 Task: Rotate the text to 6 angle.
Action: Mouse moved to (670, 229)
Screenshot: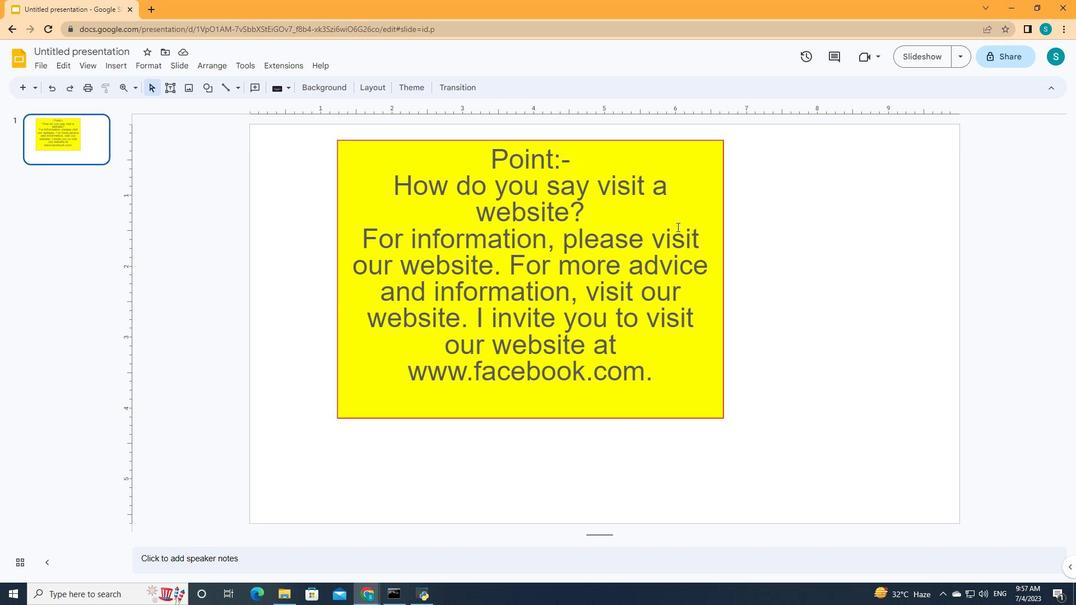 
Action: Mouse pressed left at (670, 229)
Screenshot: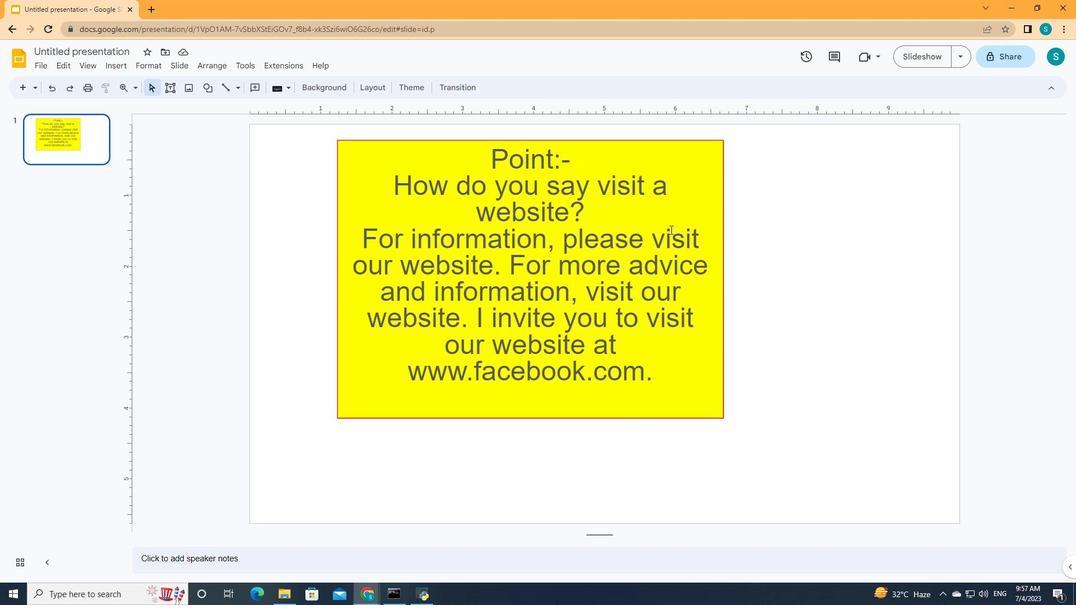 
Action: Mouse moved to (774, 85)
Screenshot: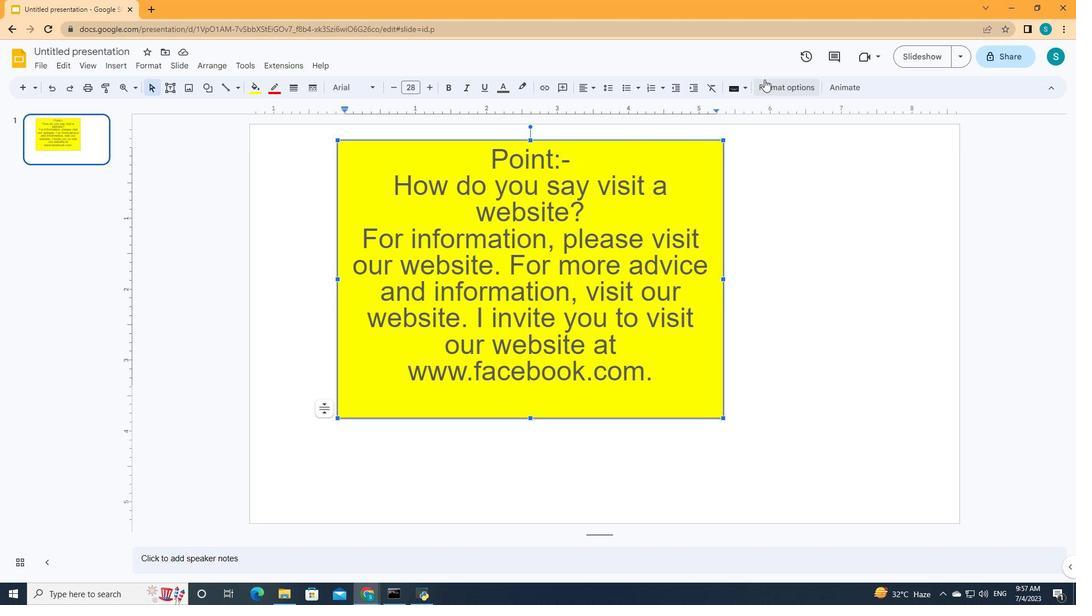 
Action: Mouse pressed left at (774, 85)
Screenshot: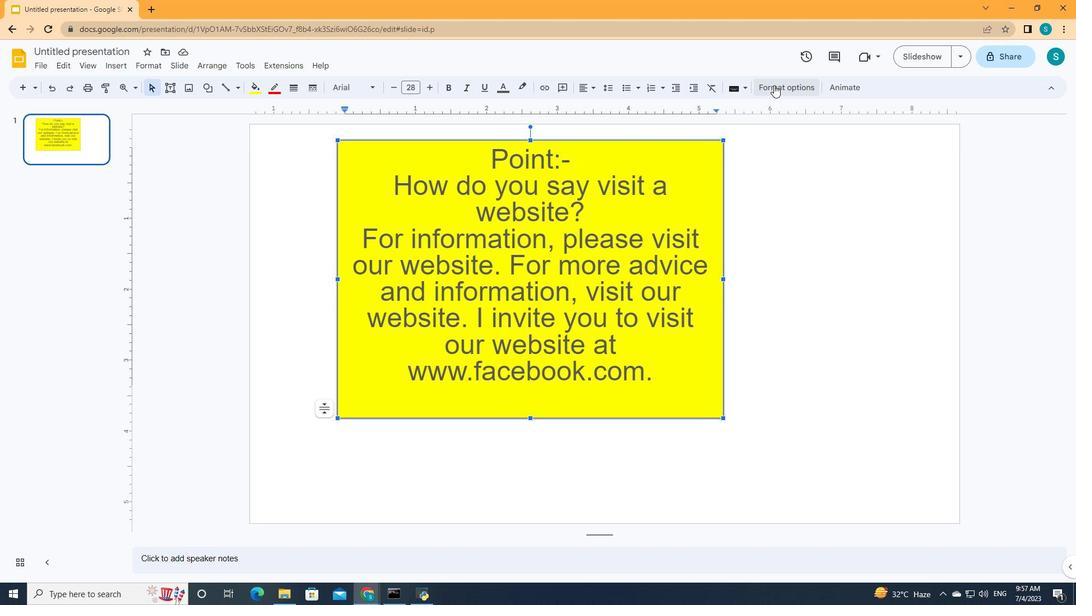
Action: Mouse moved to (914, 124)
Screenshot: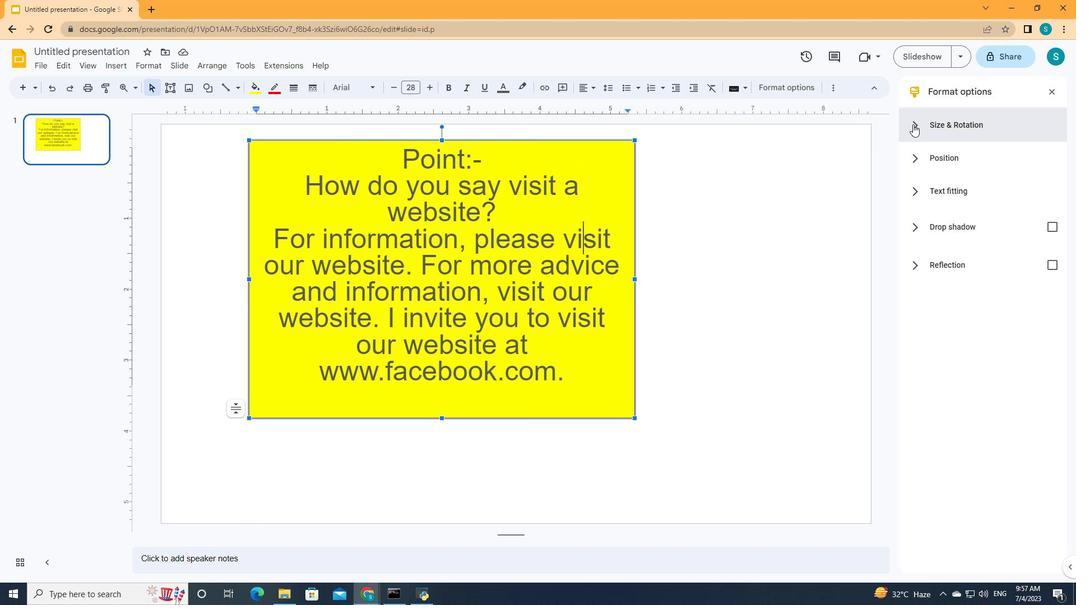
Action: Mouse pressed left at (914, 124)
Screenshot: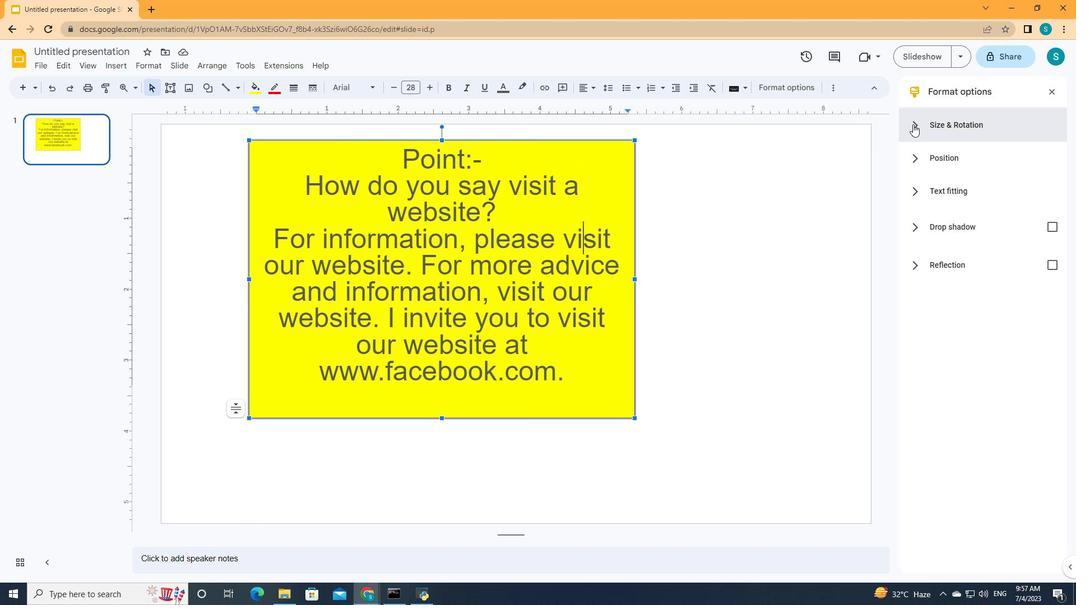 
Action: Mouse moved to (922, 315)
Screenshot: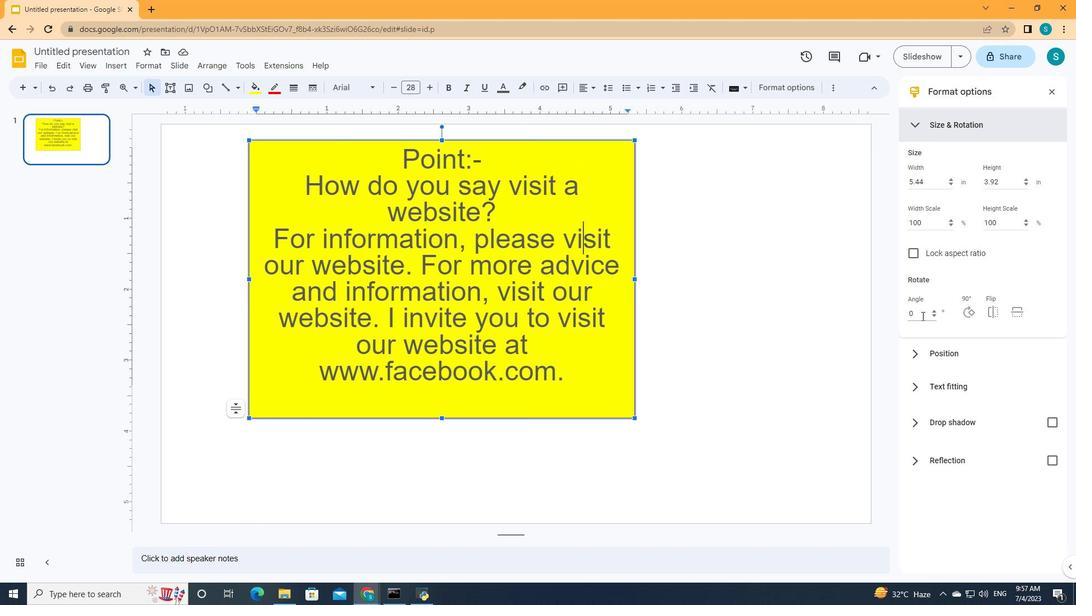 
Action: Mouse pressed left at (922, 315)
Screenshot: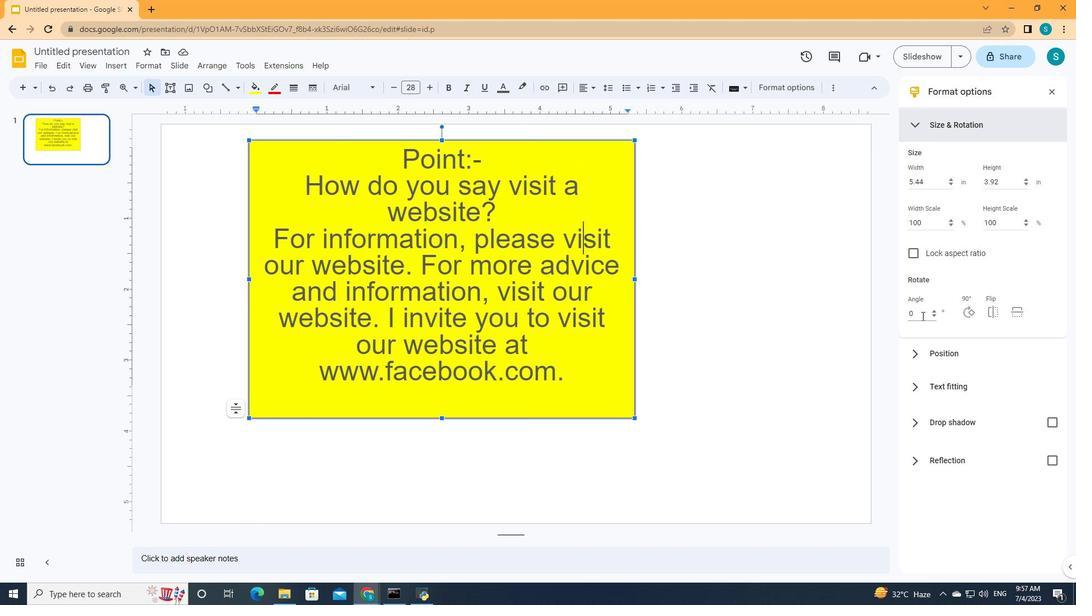 
Action: Mouse moved to (897, 315)
Screenshot: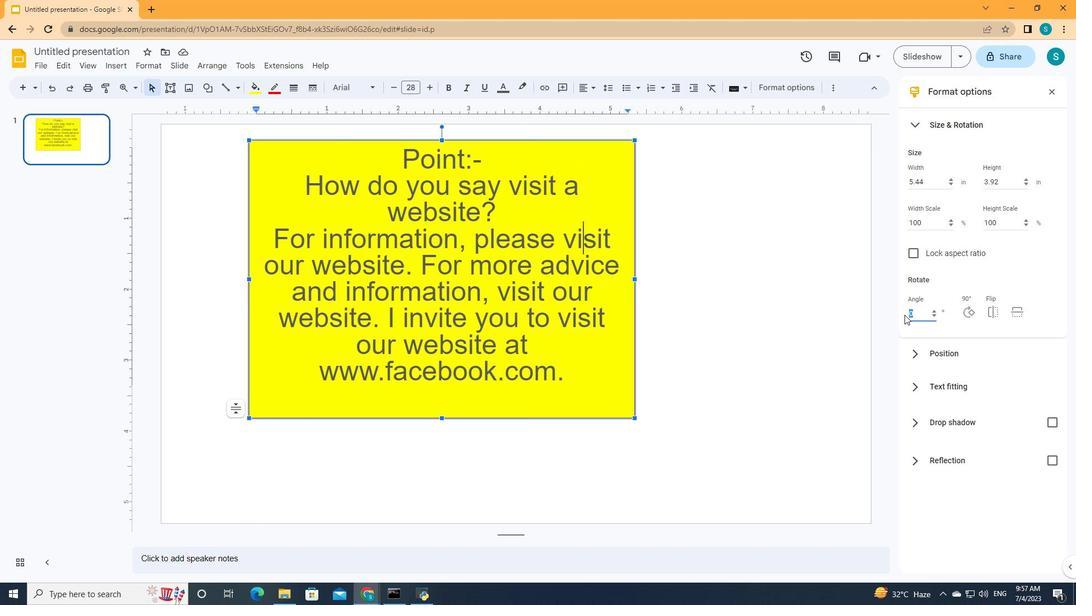
Action: Key pressed 6
Screenshot: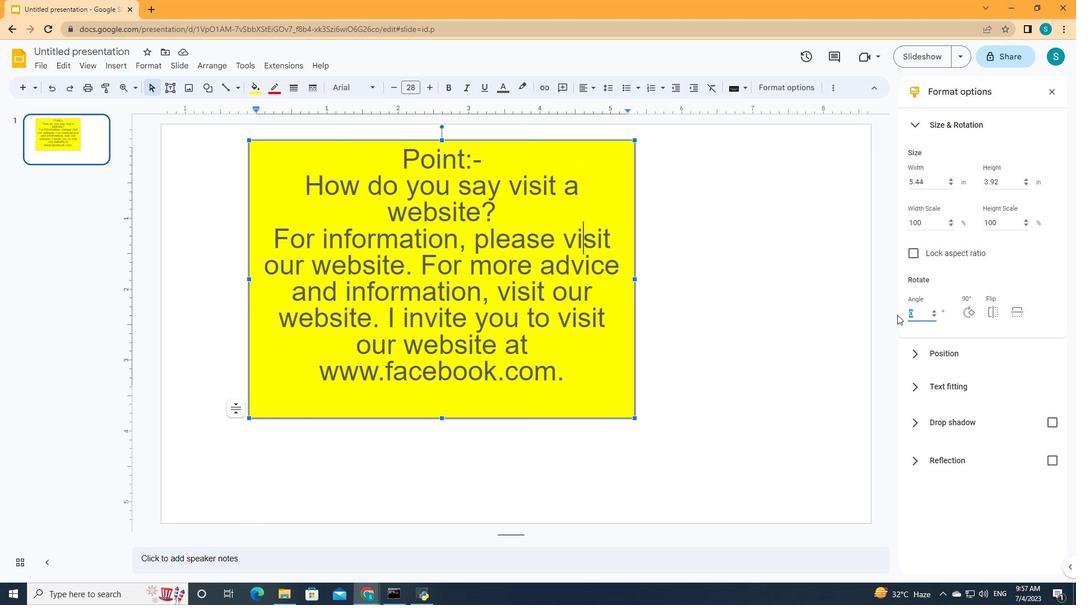 
